 Task: Create a due date automation trigger when advanced on, the moment a card is due add fields with custom field "Resume" set to a date more than 1 working days from now.
Action: Mouse moved to (923, 259)
Screenshot: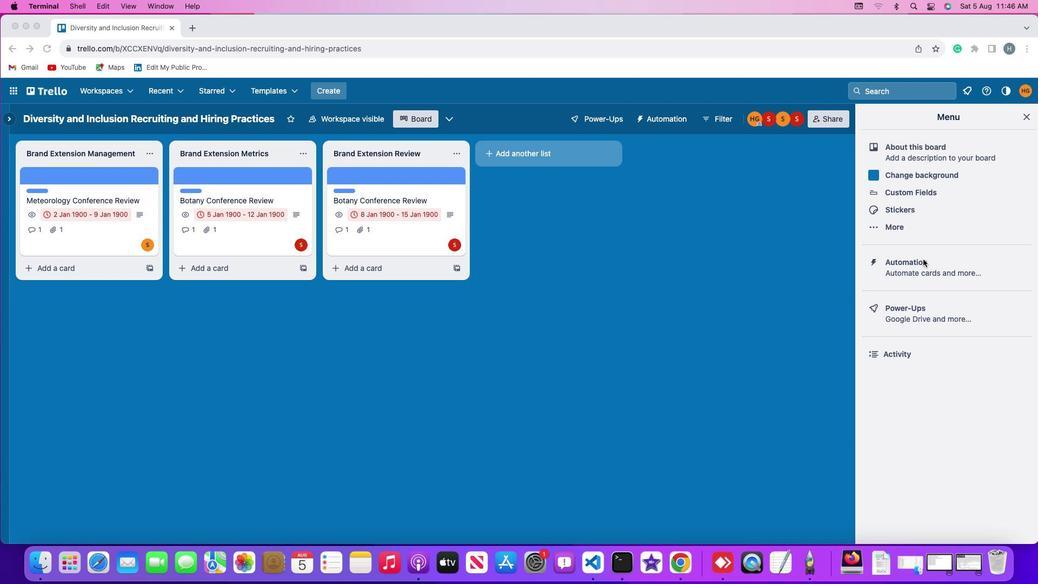 
Action: Mouse pressed left at (923, 259)
Screenshot: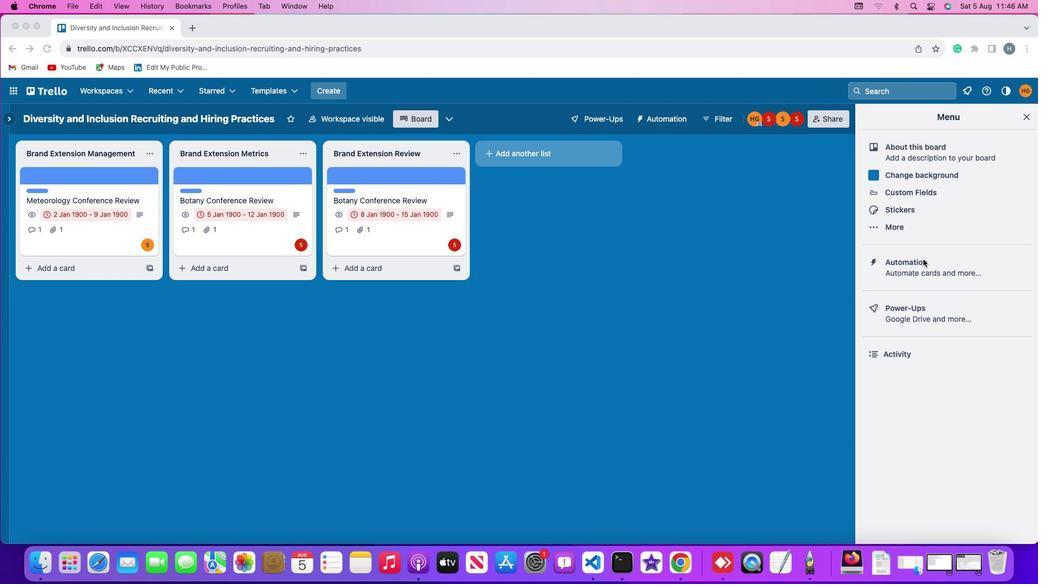 
Action: Mouse pressed left at (923, 259)
Screenshot: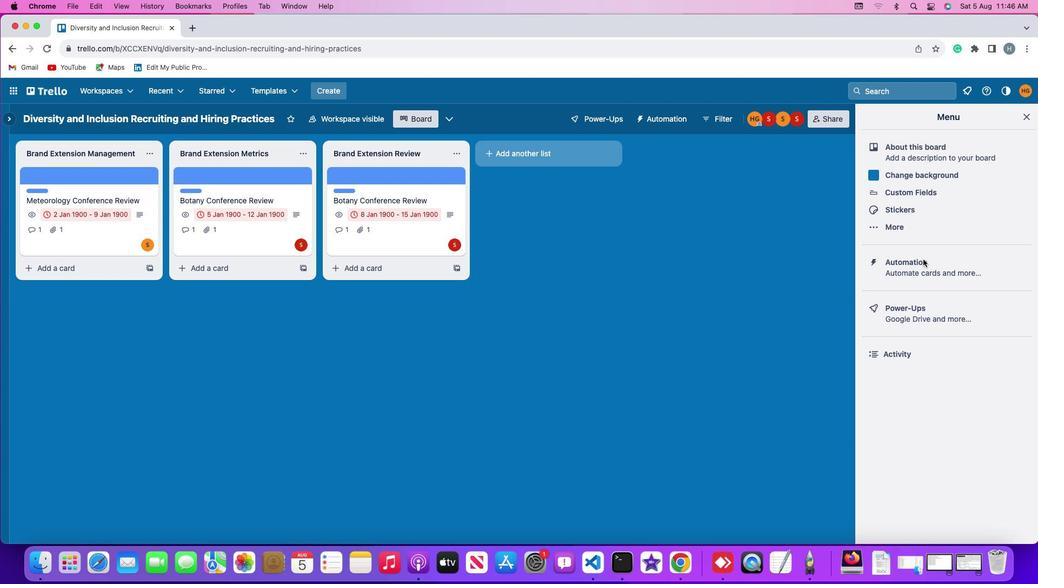 
Action: Mouse moved to (63, 255)
Screenshot: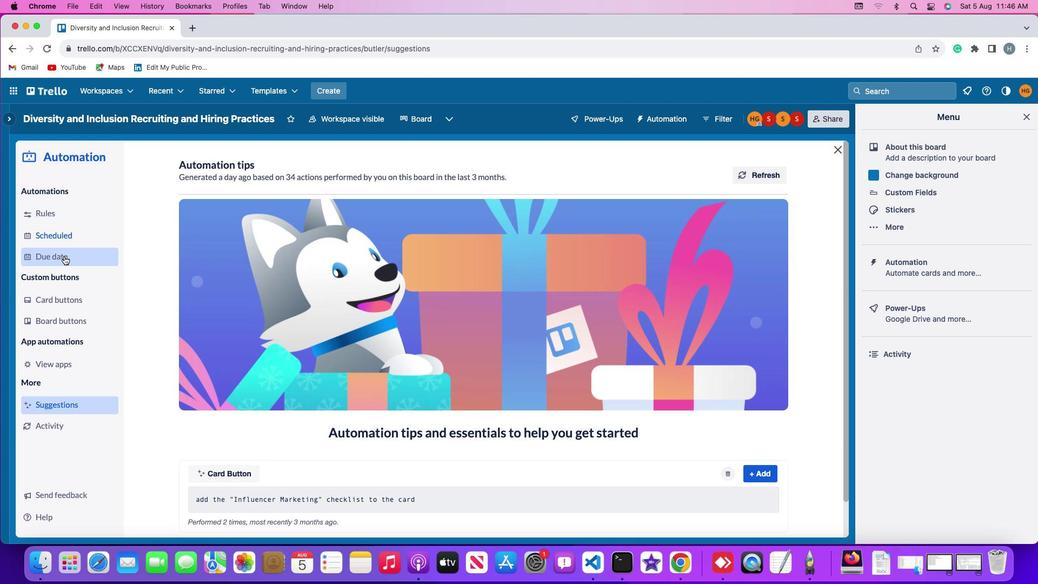 
Action: Mouse pressed left at (63, 255)
Screenshot: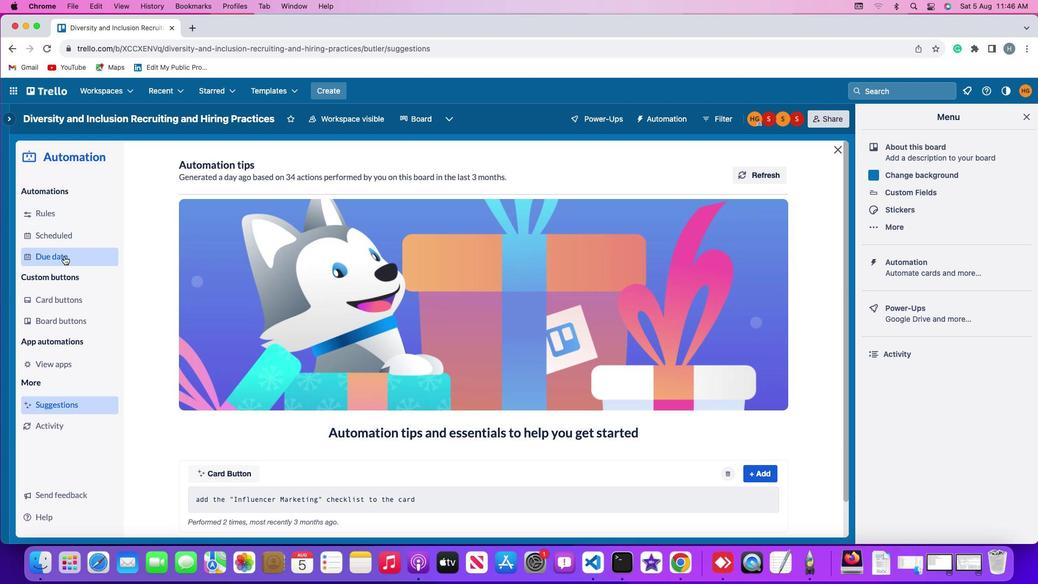 
Action: Mouse moved to (721, 166)
Screenshot: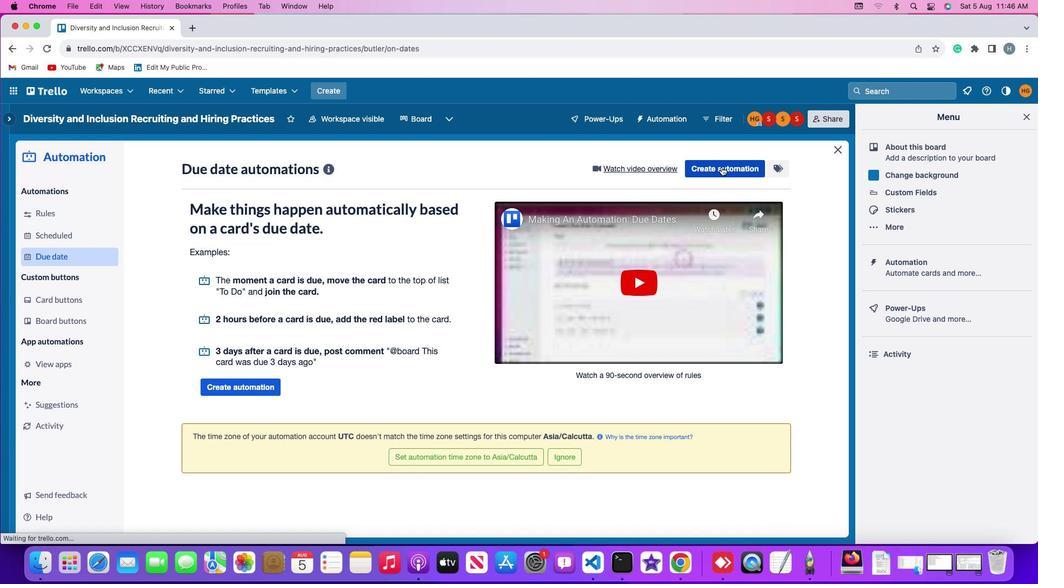 
Action: Mouse pressed left at (721, 166)
Screenshot: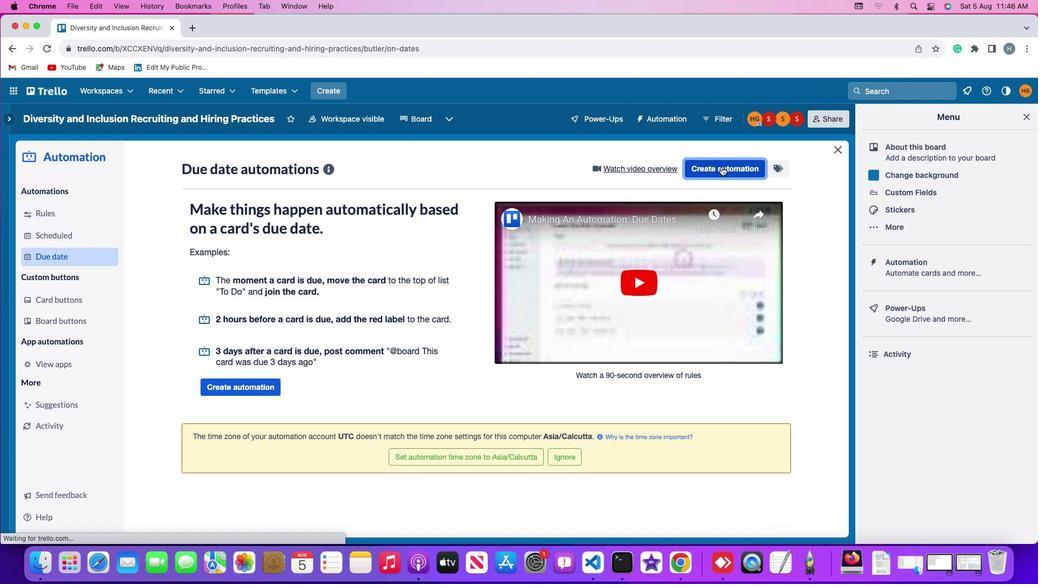 
Action: Mouse moved to (436, 279)
Screenshot: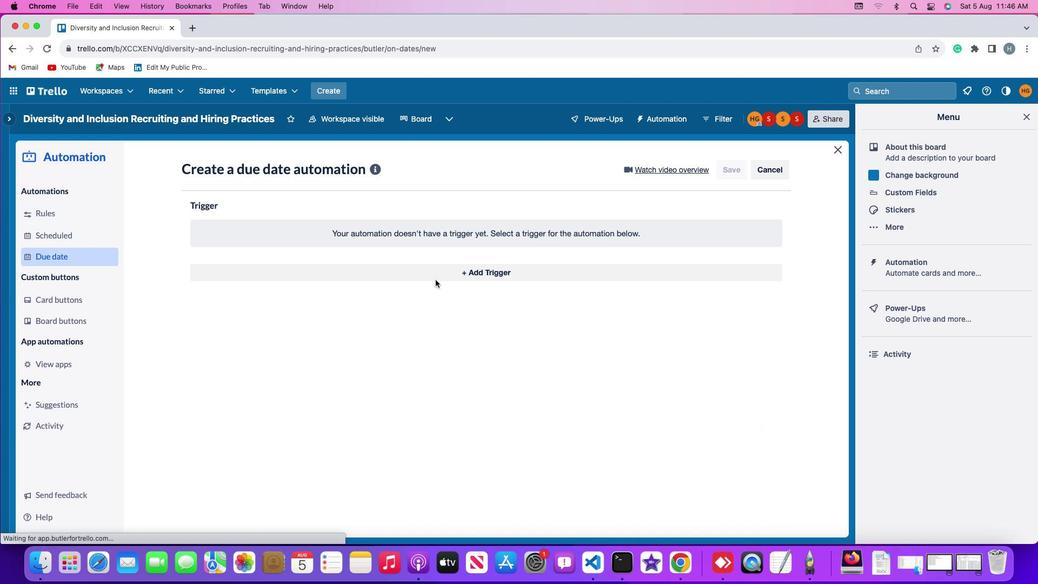 
Action: Mouse pressed left at (436, 279)
Screenshot: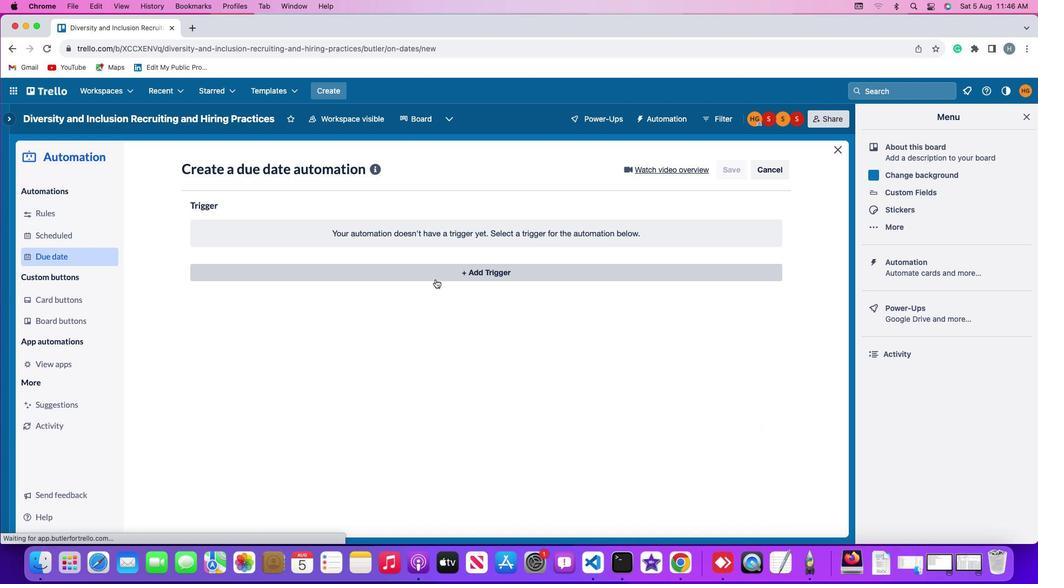 
Action: Mouse moved to (213, 397)
Screenshot: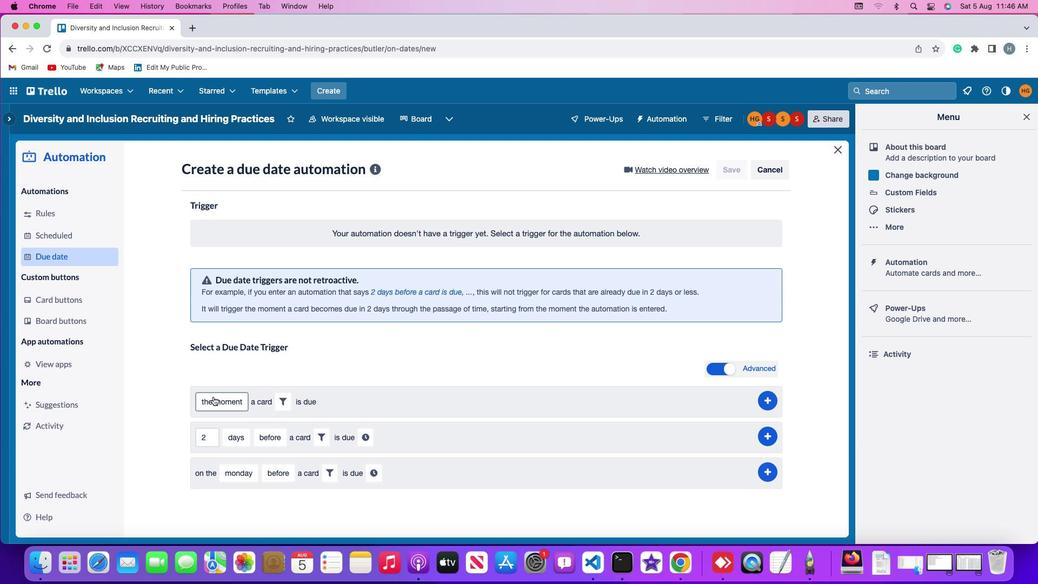
Action: Mouse pressed left at (213, 397)
Screenshot: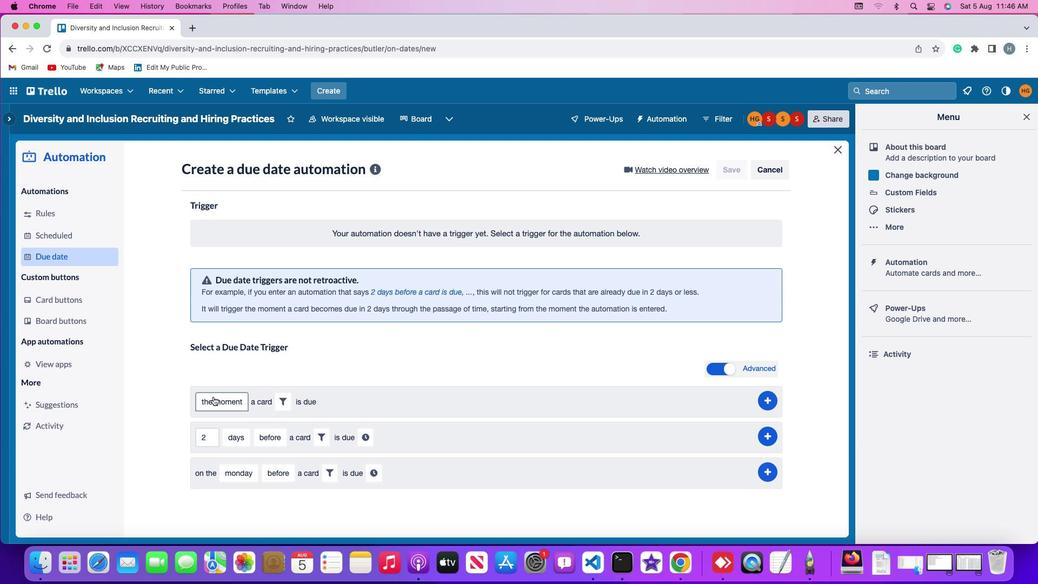 
Action: Mouse moved to (231, 419)
Screenshot: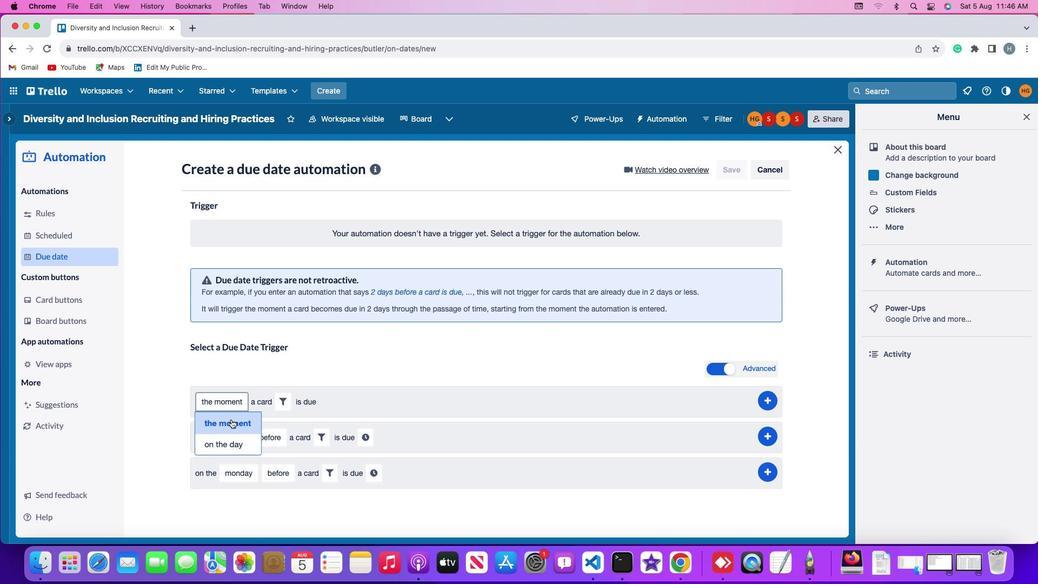 
Action: Mouse pressed left at (231, 419)
Screenshot: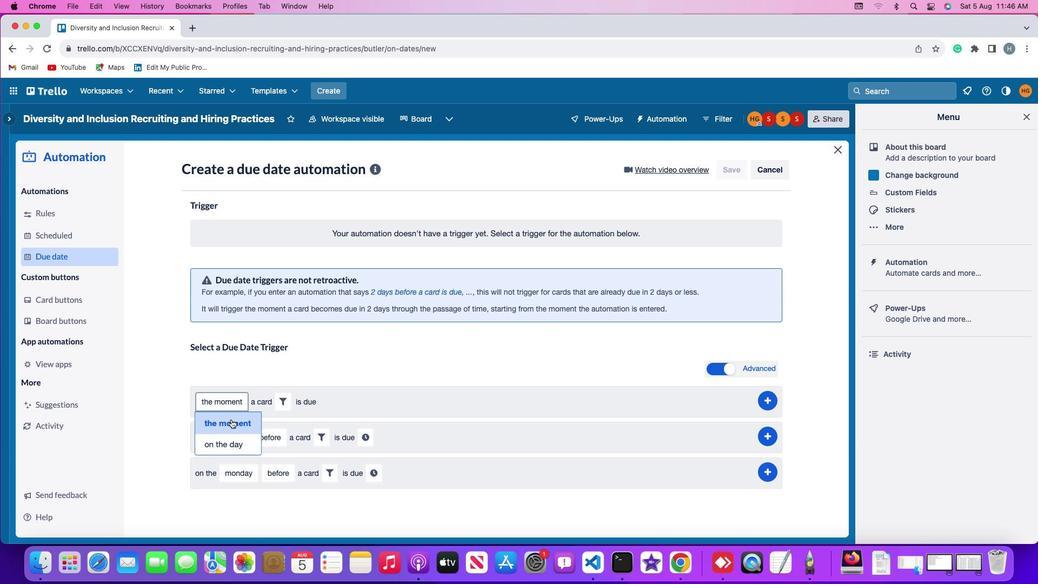 
Action: Mouse moved to (281, 395)
Screenshot: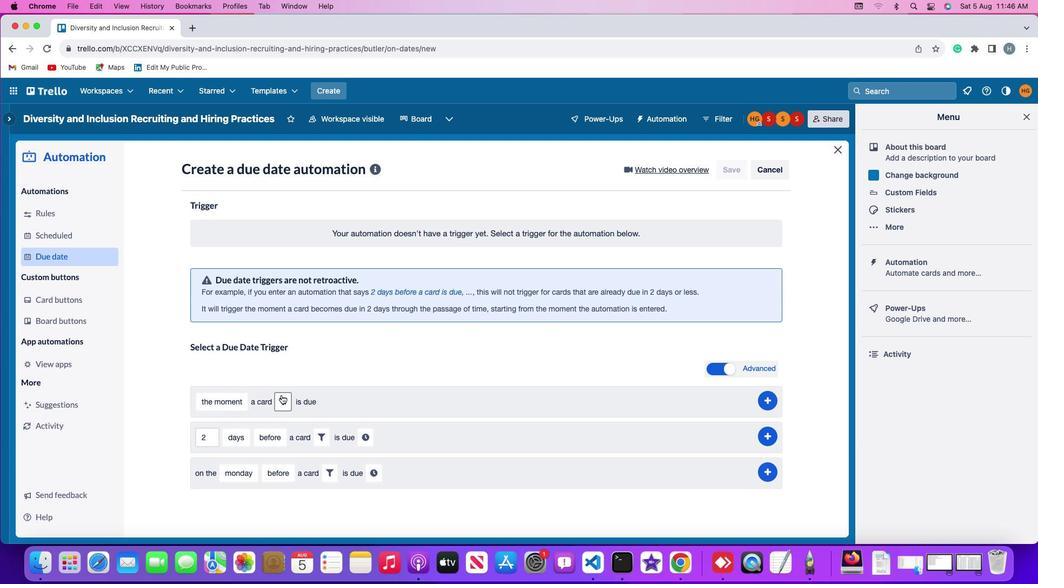 
Action: Mouse pressed left at (281, 395)
Screenshot: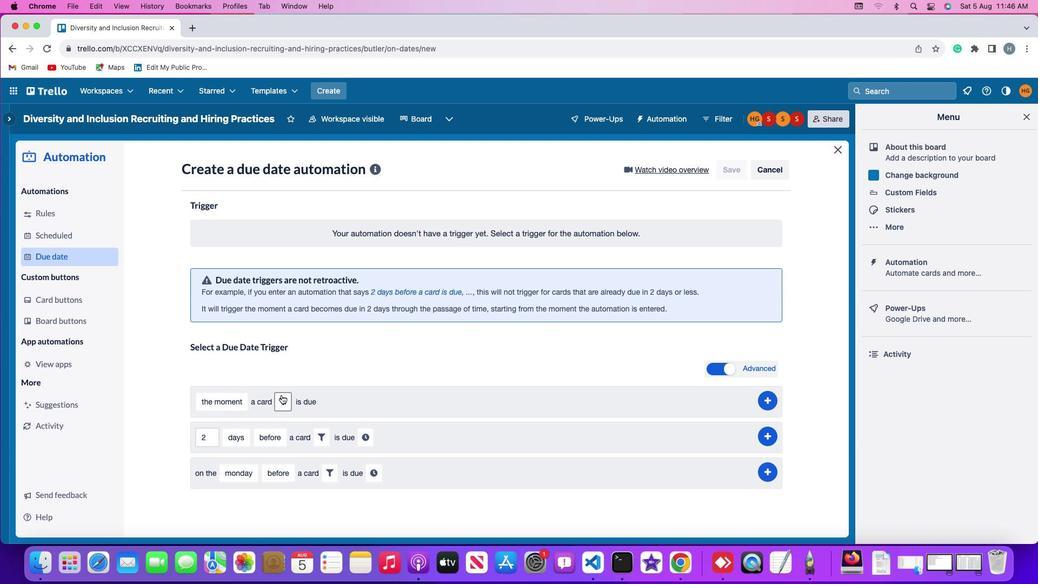 
Action: Mouse moved to (464, 436)
Screenshot: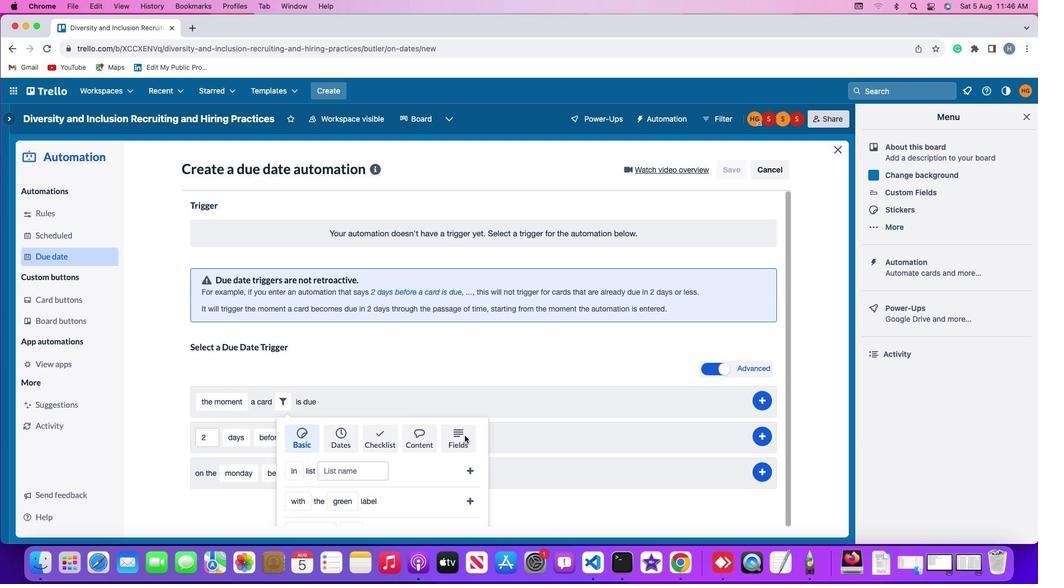 
Action: Mouse pressed left at (464, 436)
Screenshot: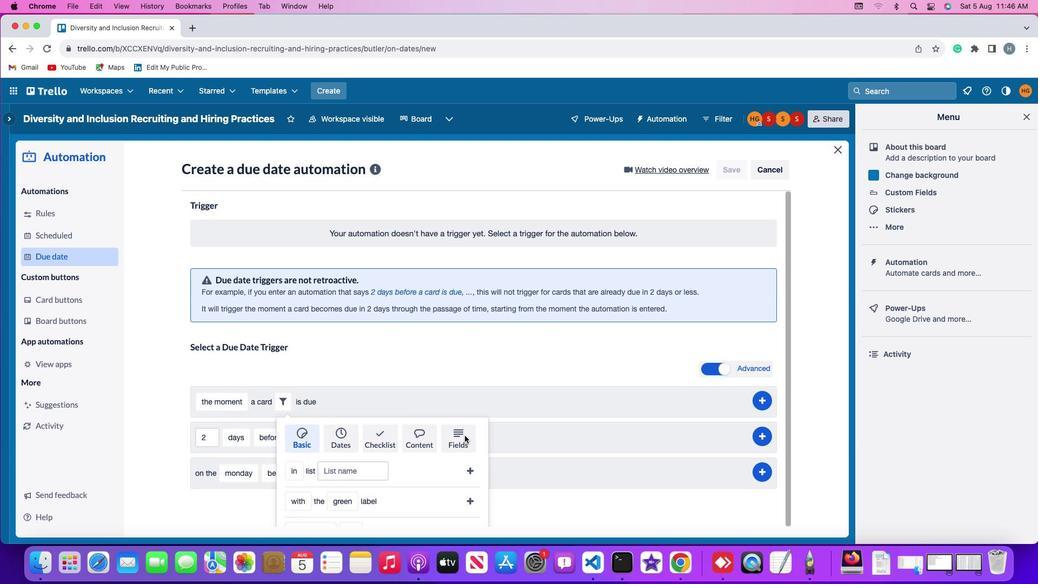 
Action: Mouse scrolled (464, 436) with delta (0, 0)
Screenshot: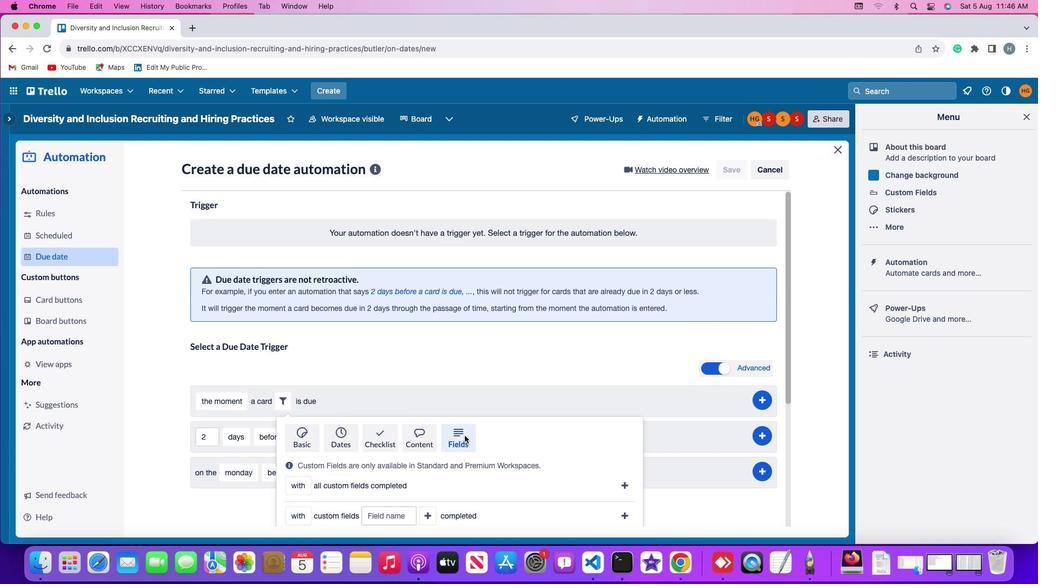 
Action: Mouse scrolled (464, 436) with delta (0, 0)
Screenshot: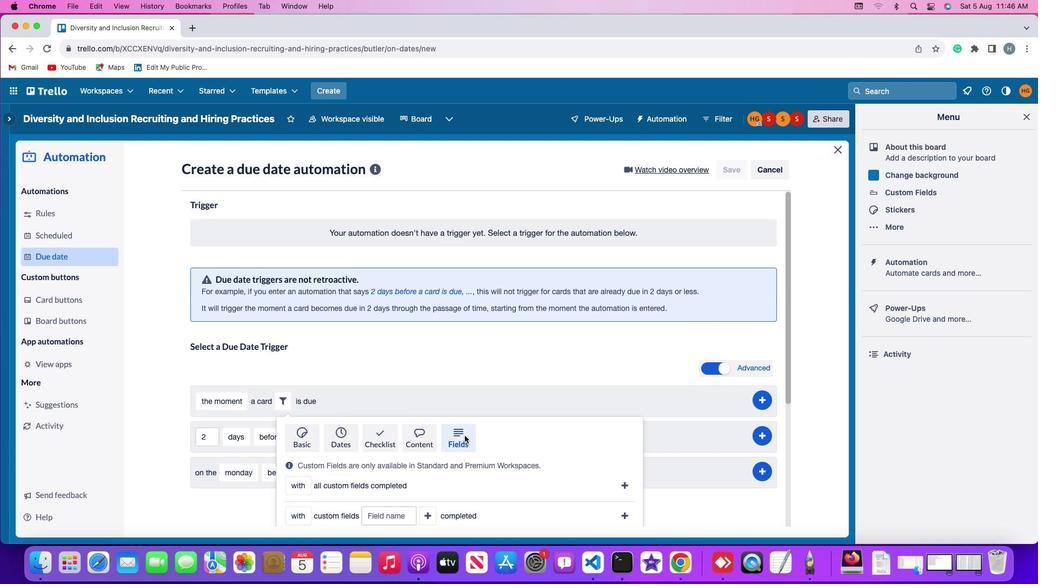 
Action: Mouse scrolled (464, 436) with delta (0, -1)
Screenshot: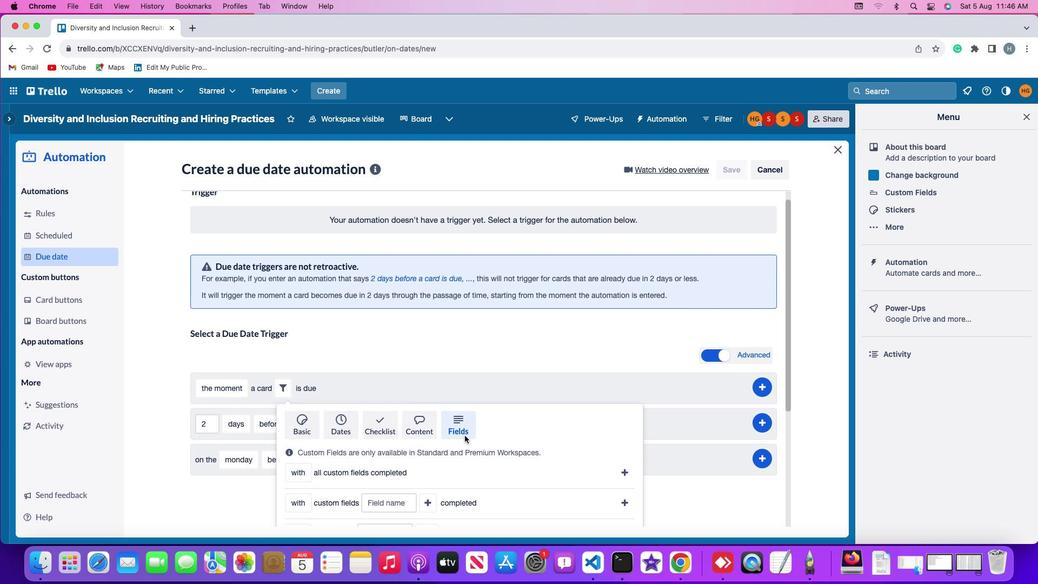 
Action: Mouse scrolled (464, 436) with delta (0, -2)
Screenshot: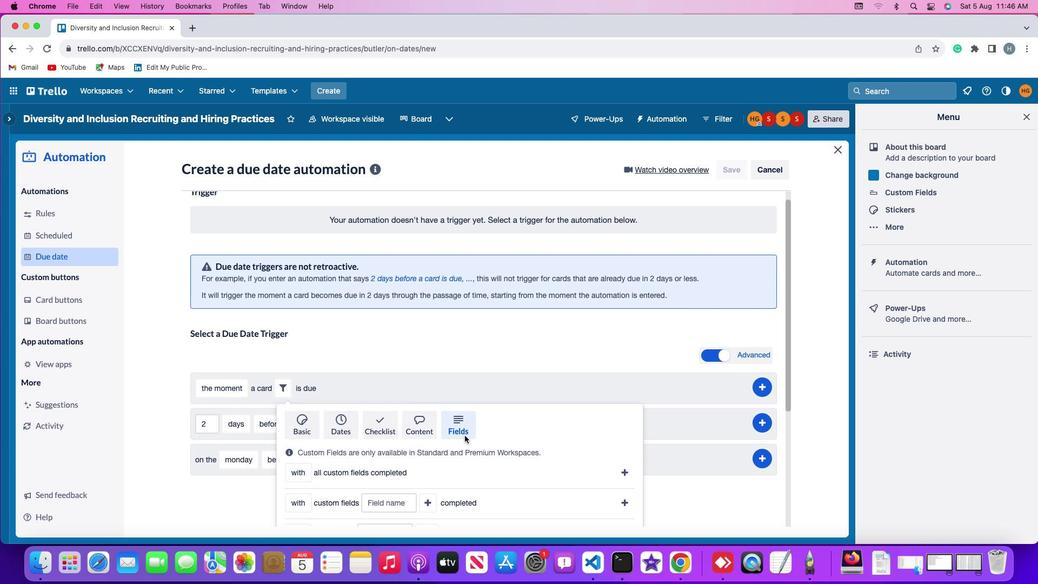 
Action: Mouse scrolled (464, 436) with delta (0, -3)
Screenshot: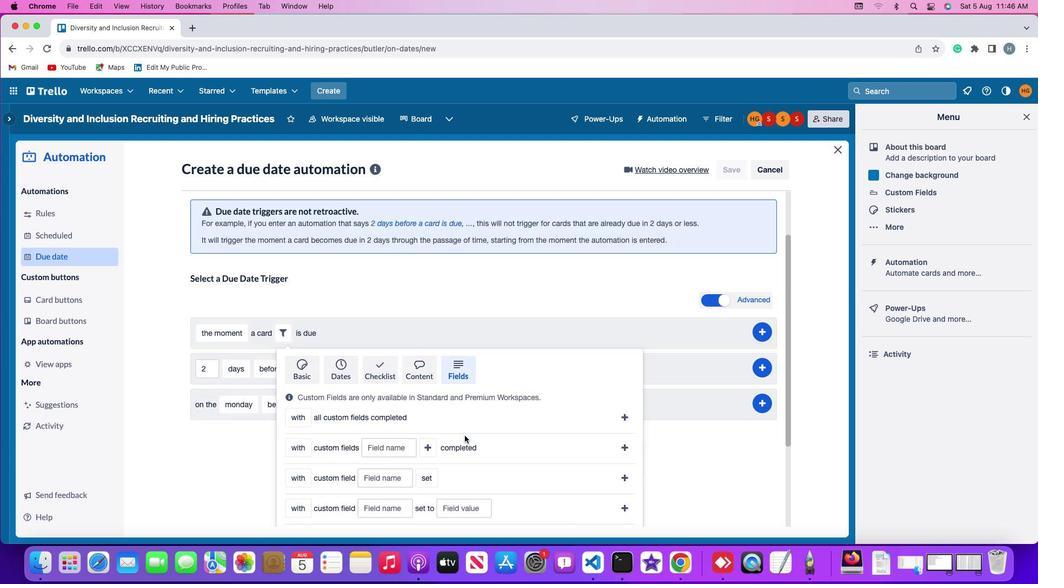 
Action: Mouse scrolled (464, 436) with delta (0, -3)
Screenshot: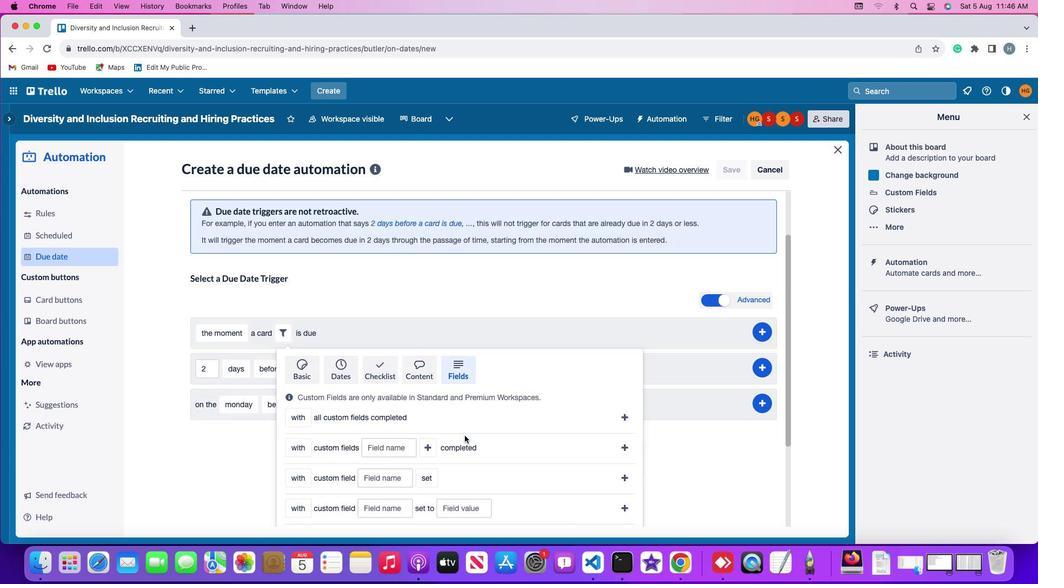 
Action: Mouse scrolled (464, 436) with delta (0, -3)
Screenshot: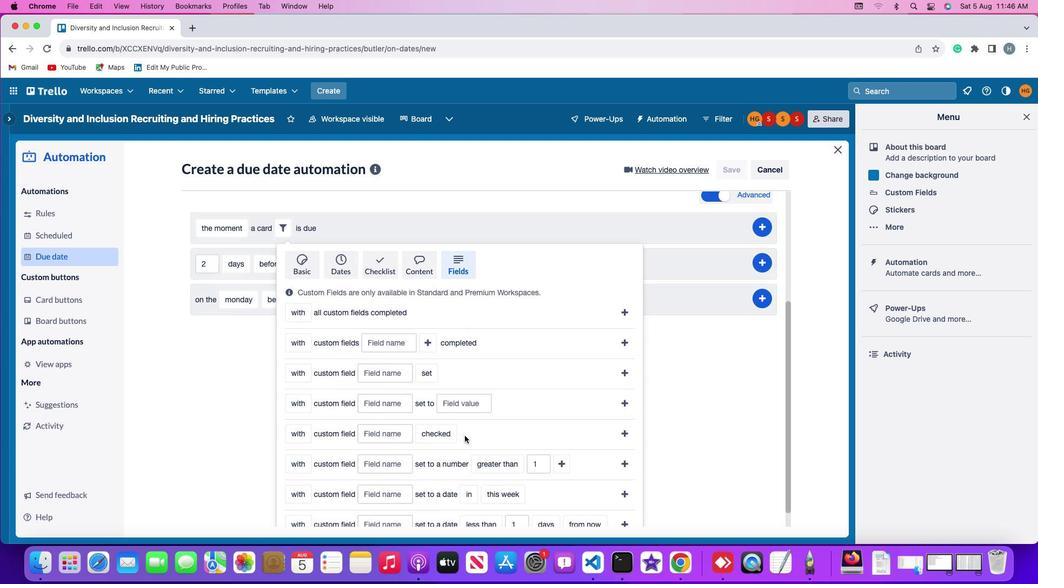 
Action: Mouse scrolled (464, 436) with delta (0, 0)
Screenshot: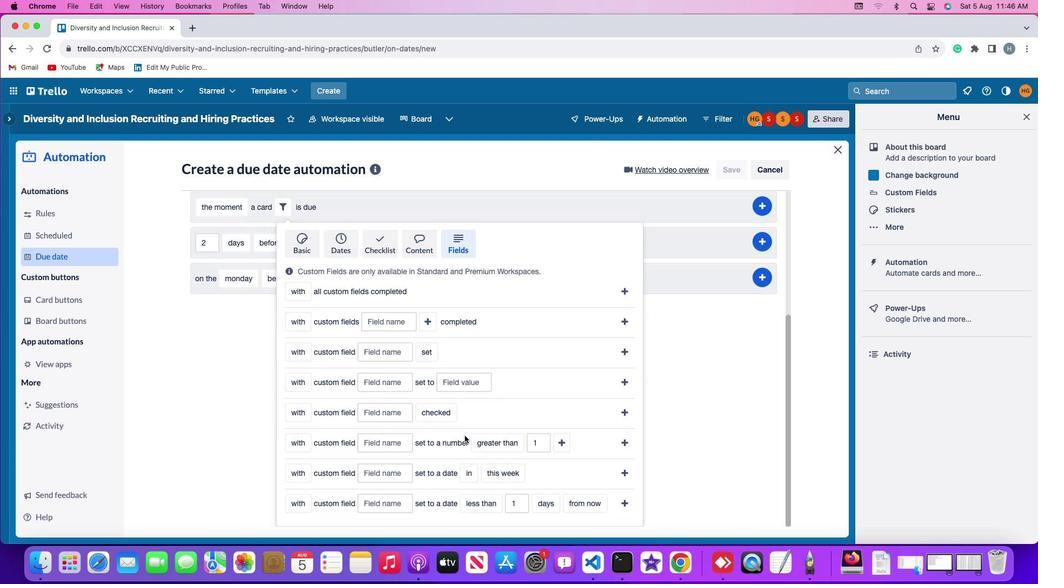 
Action: Mouse scrolled (464, 436) with delta (0, 0)
Screenshot: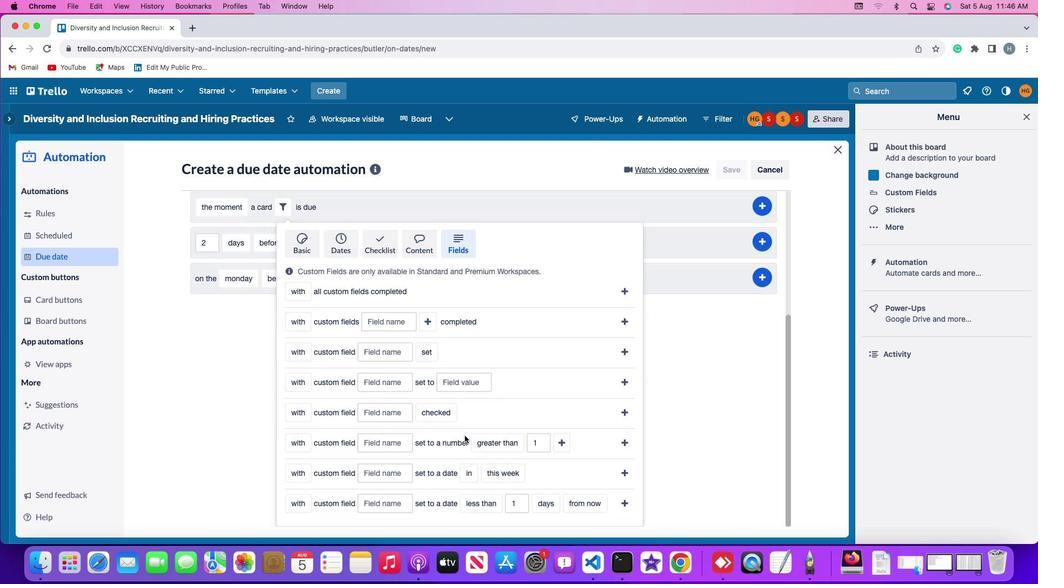 
Action: Mouse scrolled (464, 436) with delta (0, -1)
Screenshot: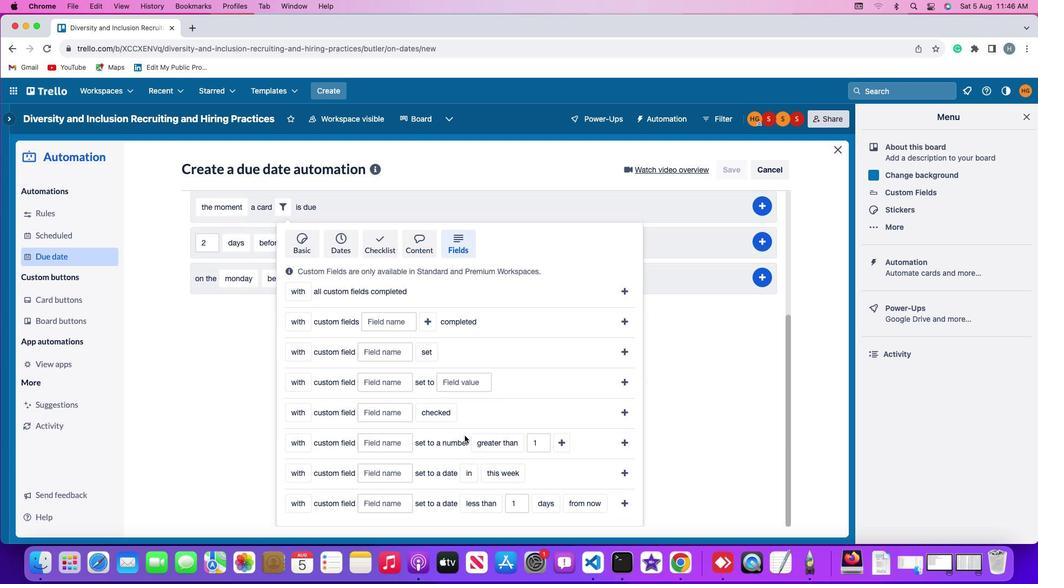 
Action: Mouse scrolled (464, 436) with delta (0, -2)
Screenshot: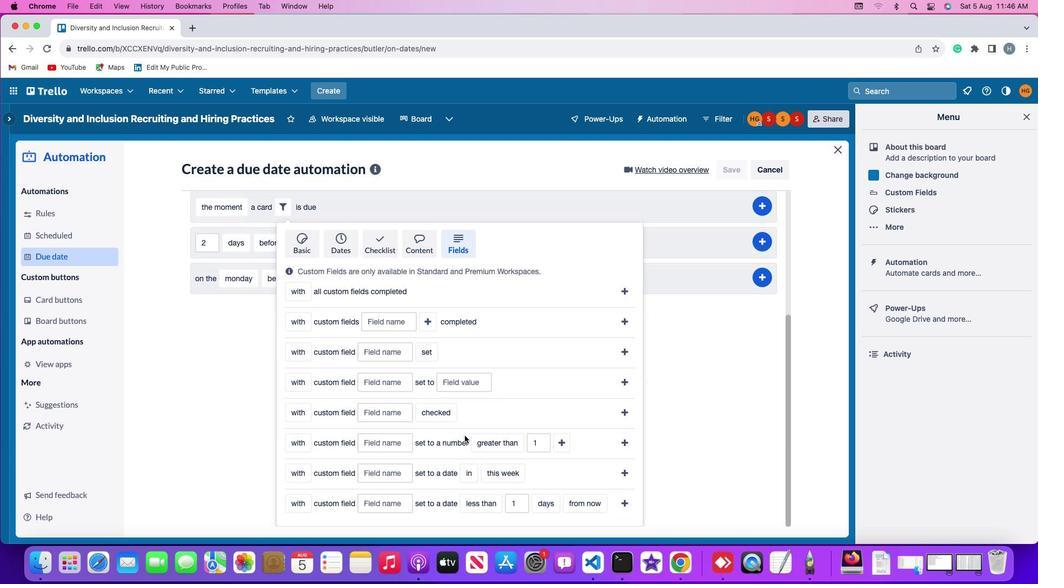 
Action: Mouse moved to (302, 506)
Screenshot: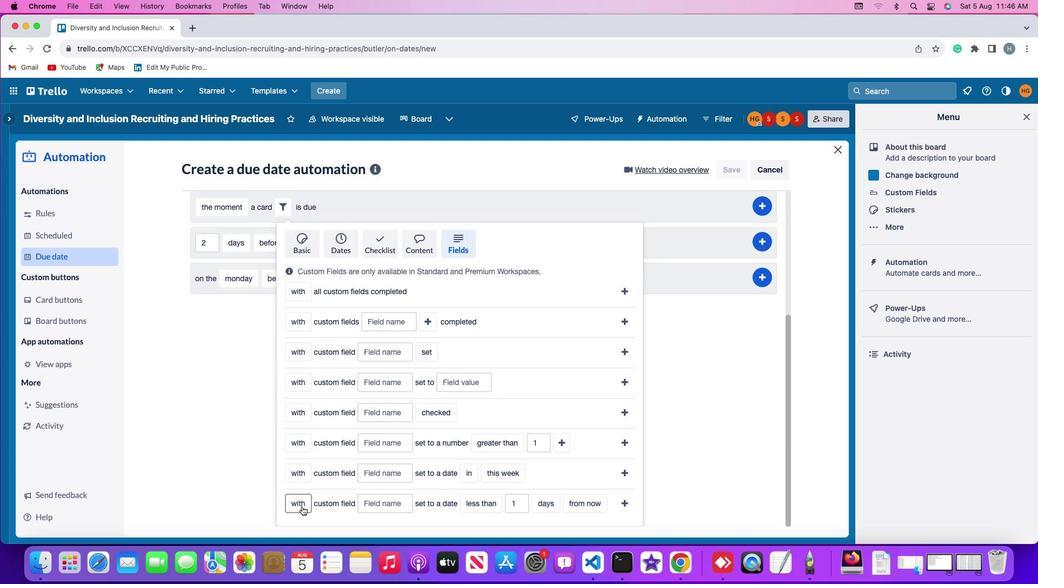 
Action: Mouse pressed left at (302, 506)
Screenshot: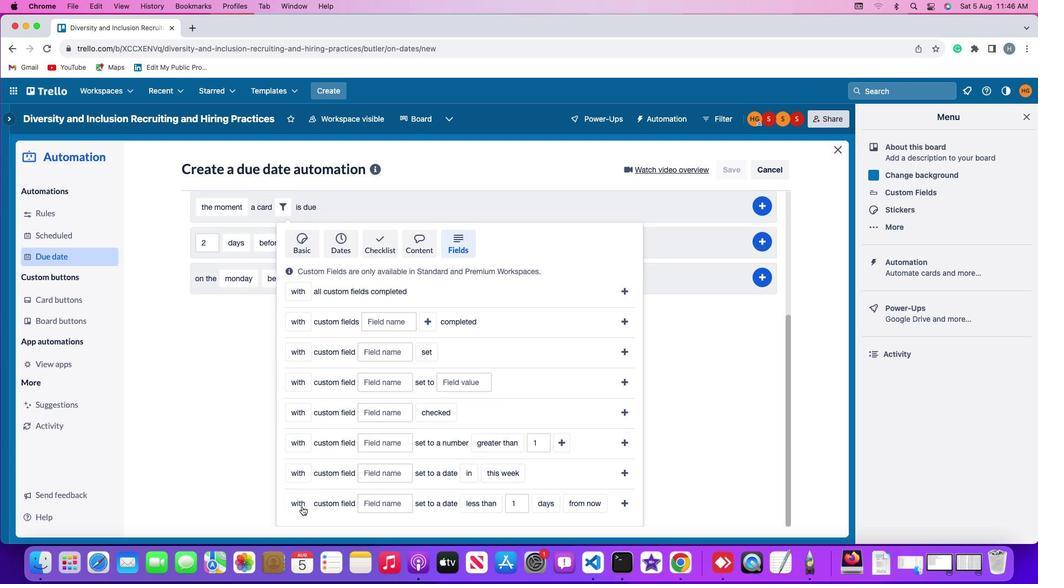 
Action: Mouse moved to (305, 456)
Screenshot: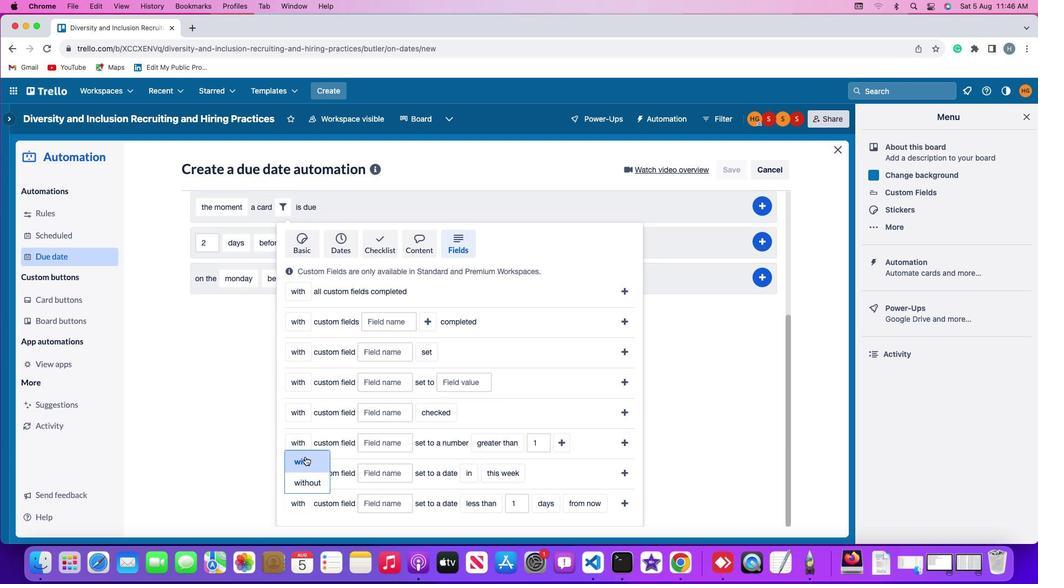 
Action: Mouse pressed left at (305, 456)
Screenshot: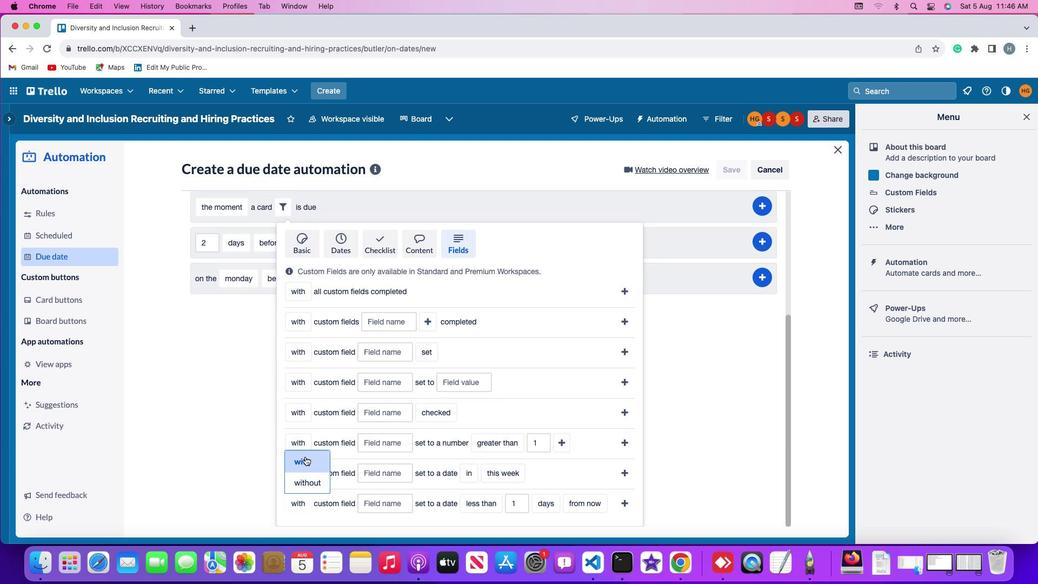 
Action: Mouse moved to (384, 502)
Screenshot: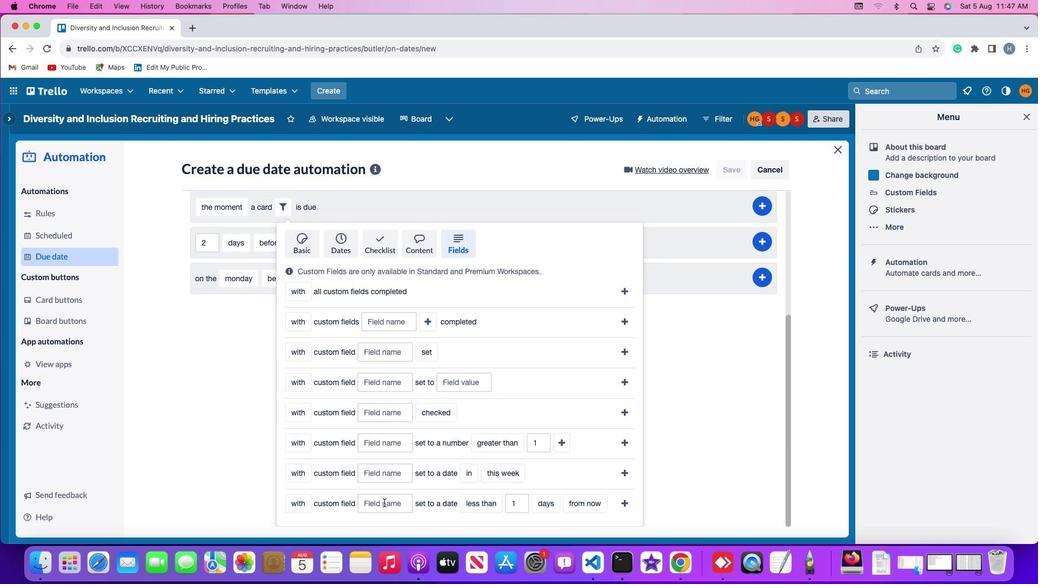 
Action: Mouse pressed left at (384, 502)
Screenshot: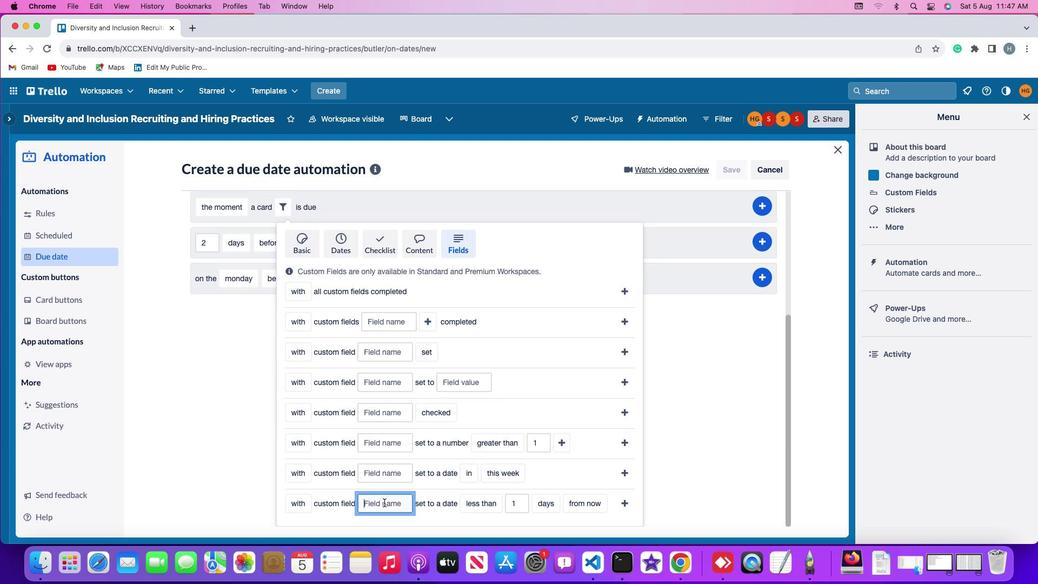 
Action: Mouse moved to (385, 504)
Screenshot: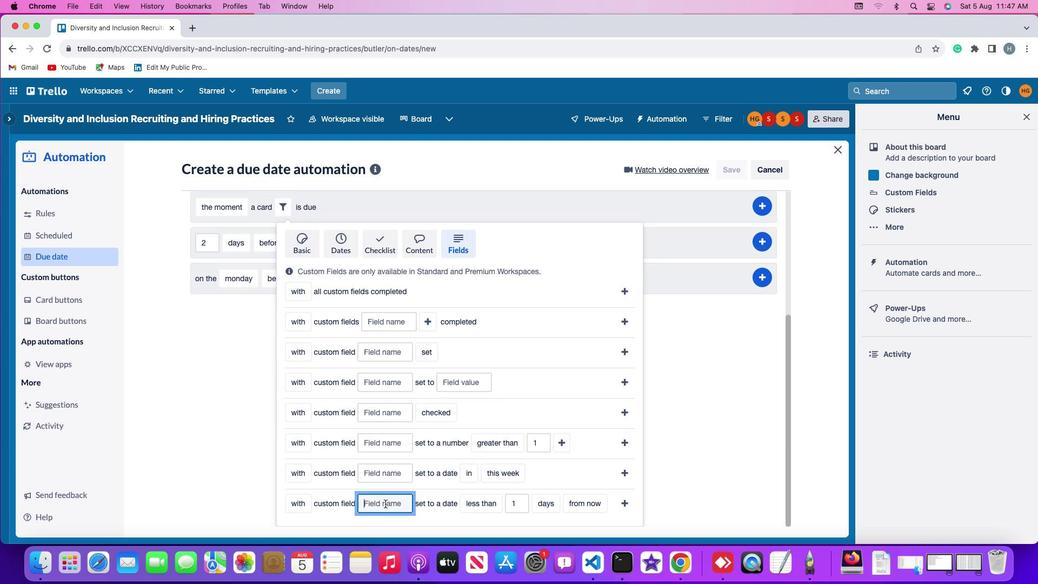 
Action: Key pressed Key.shift'R''e''s''u''m''e'
Screenshot: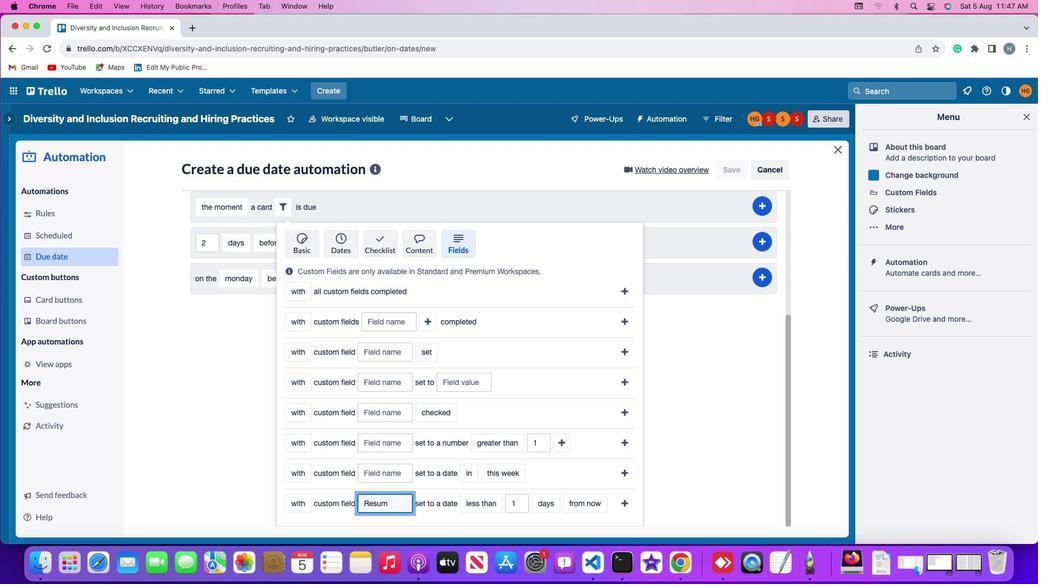 
Action: Mouse moved to (471, 502)
Screenshot: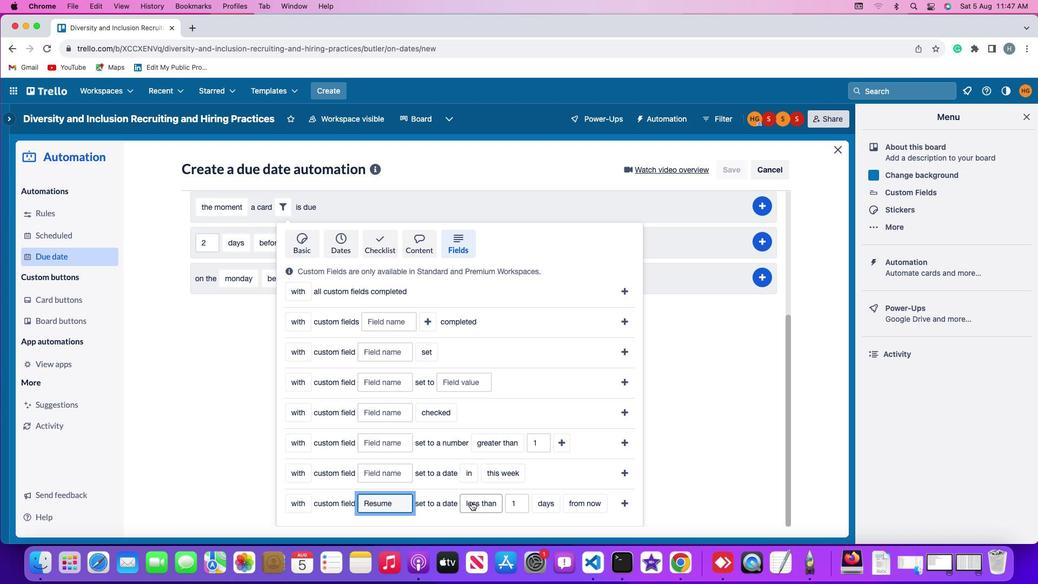 
Action: Mouse pressed left at (471, 502)
Screenshot: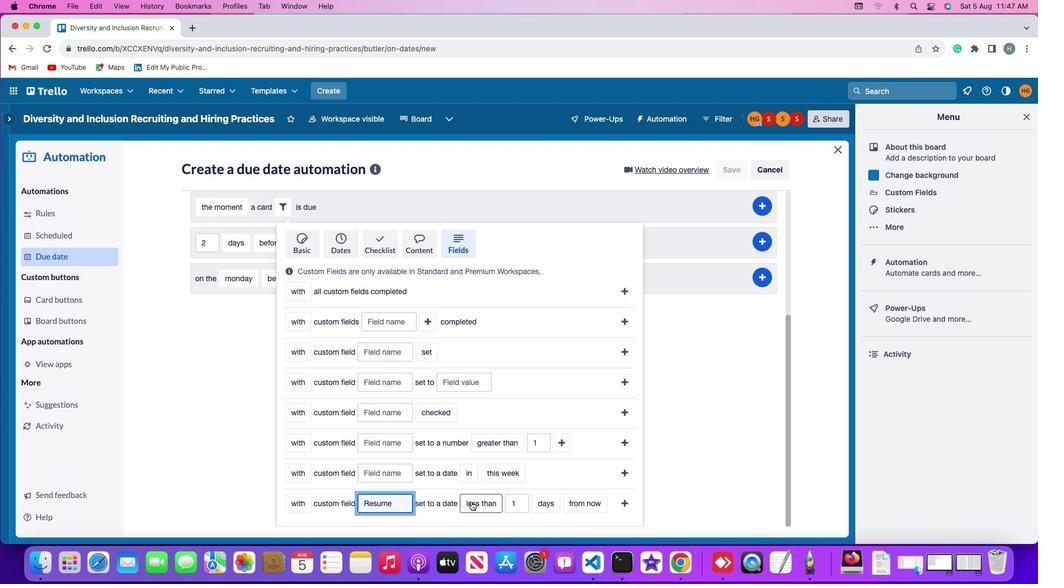 
Action: Mouse moved to (489, 459)
Screenshot: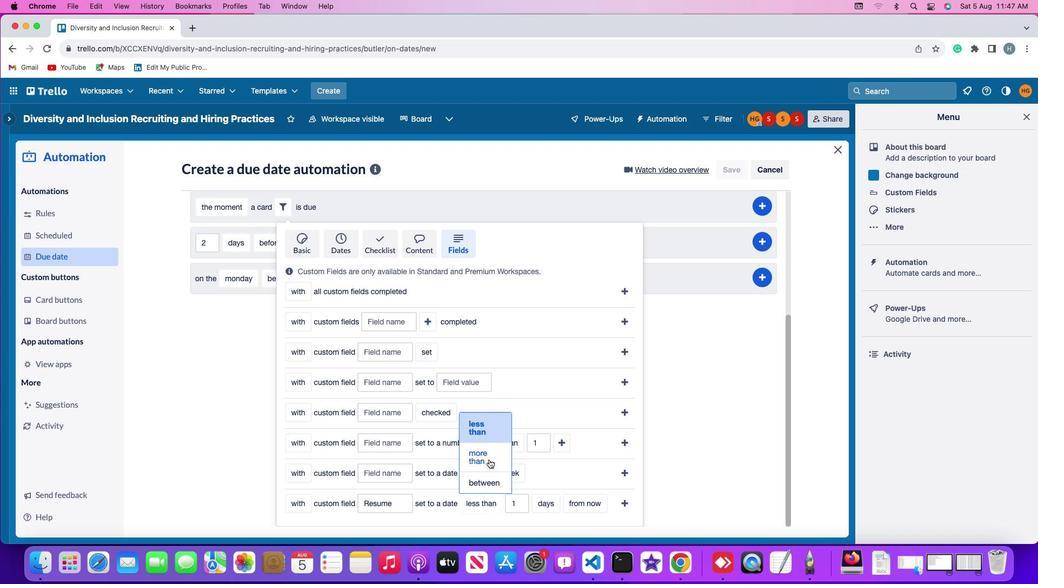 
Action: Mouse pressed left at (489, 459)
Screenshot: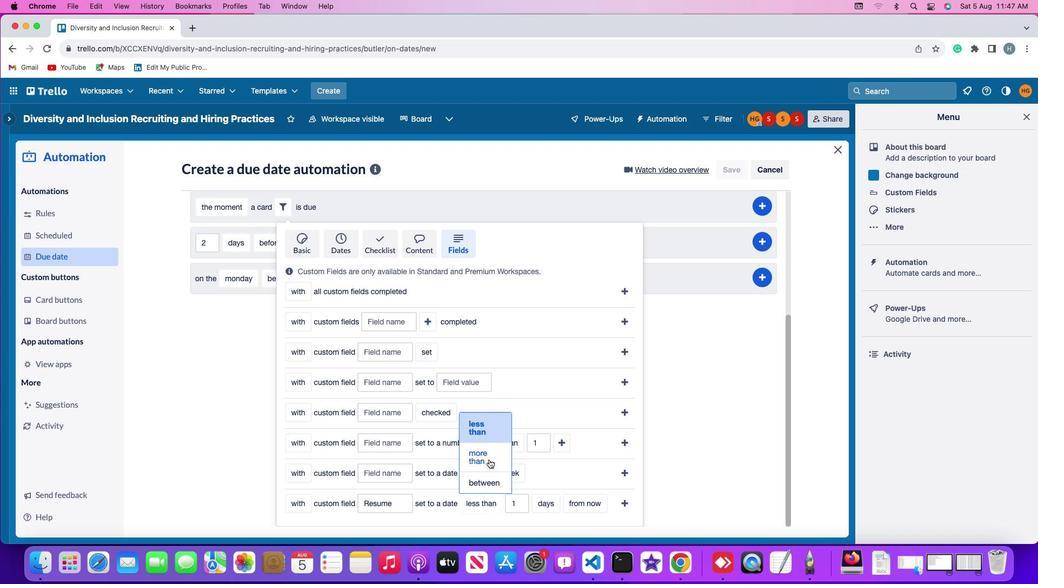 
Action: Mouse moved to (526, 500)
Screenshot: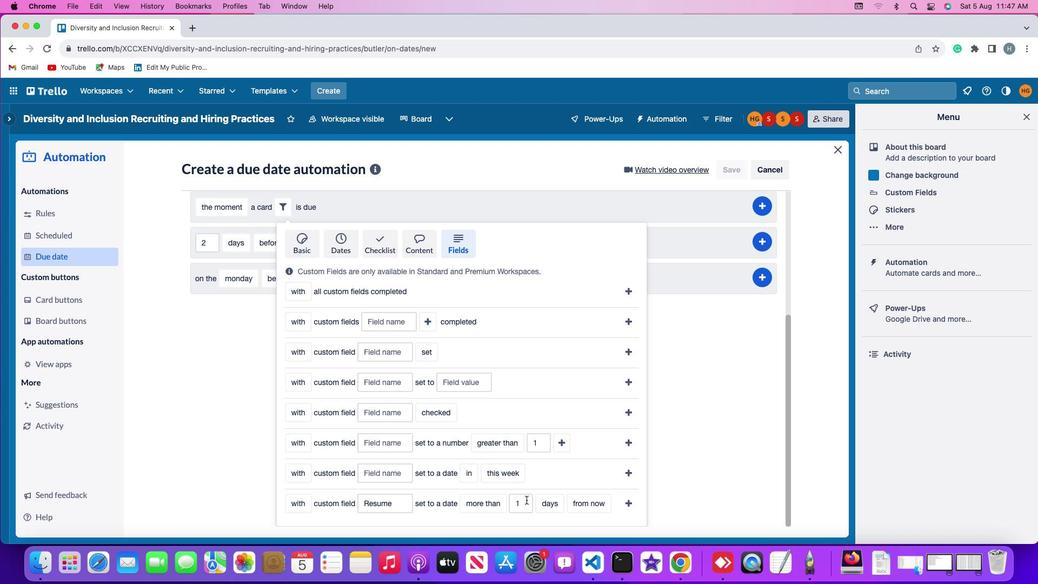 
Action: Mouse pressed left at (526, 500)
Screenshot: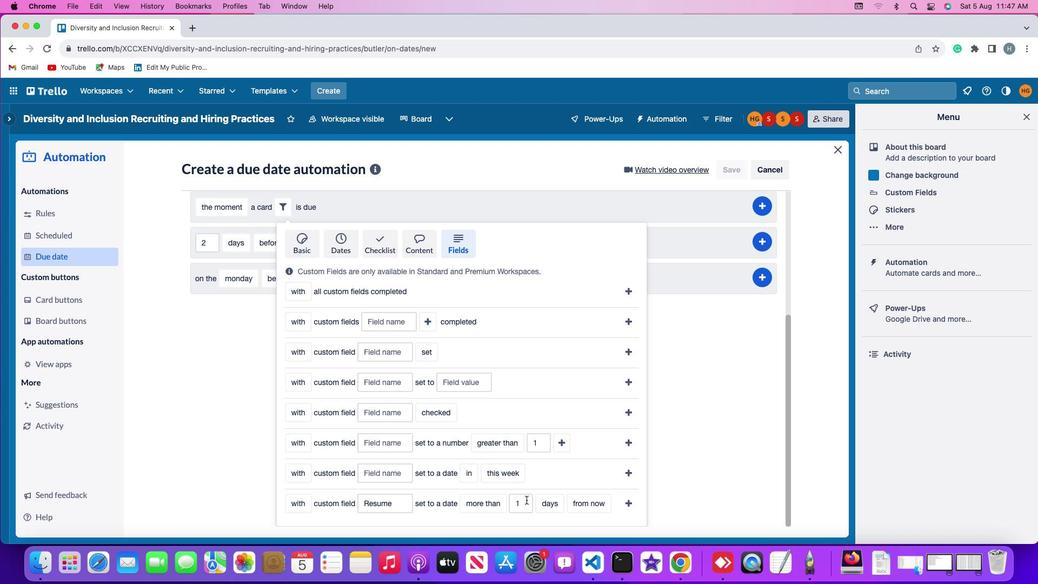 
Action: Key pressed Key.backspace'1'
Screenshot: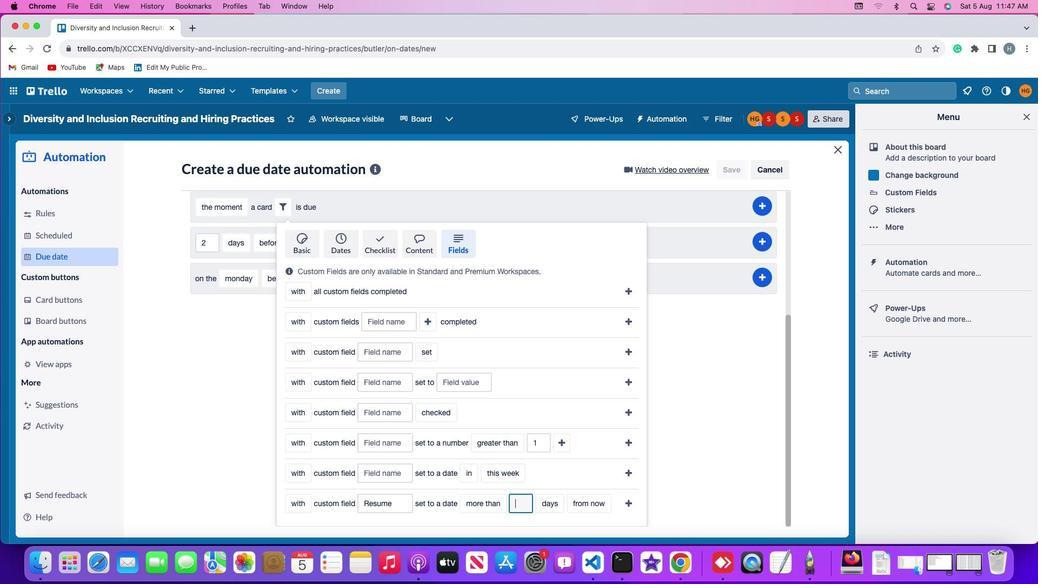 
Action: Mouse moved to (546, 504)
Screenshot: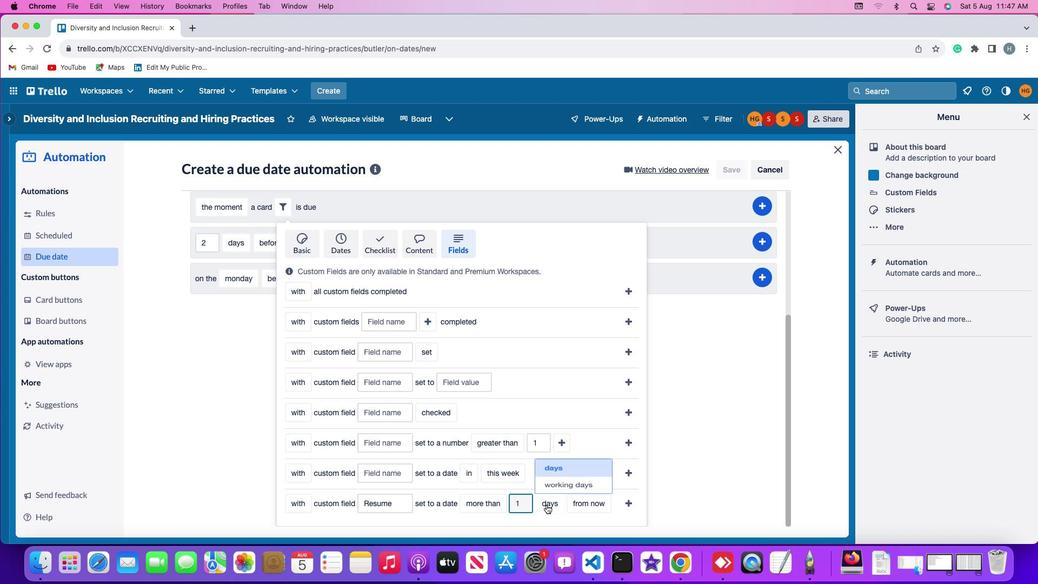 
Action: Mouse pressed left at (546, 504)
Screenshot: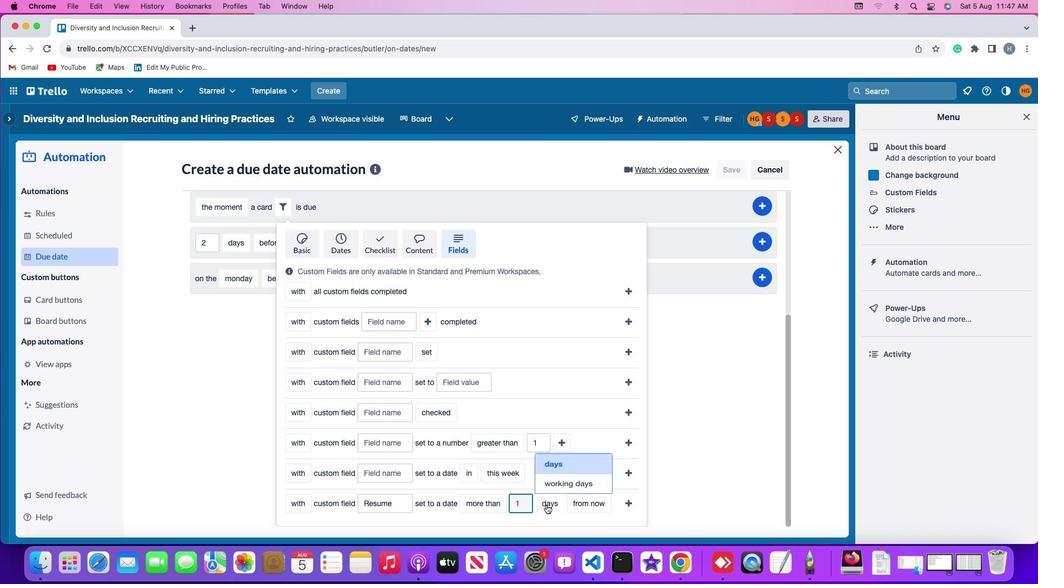 
Action: Mouse moved to (560, 484)
Screenshot: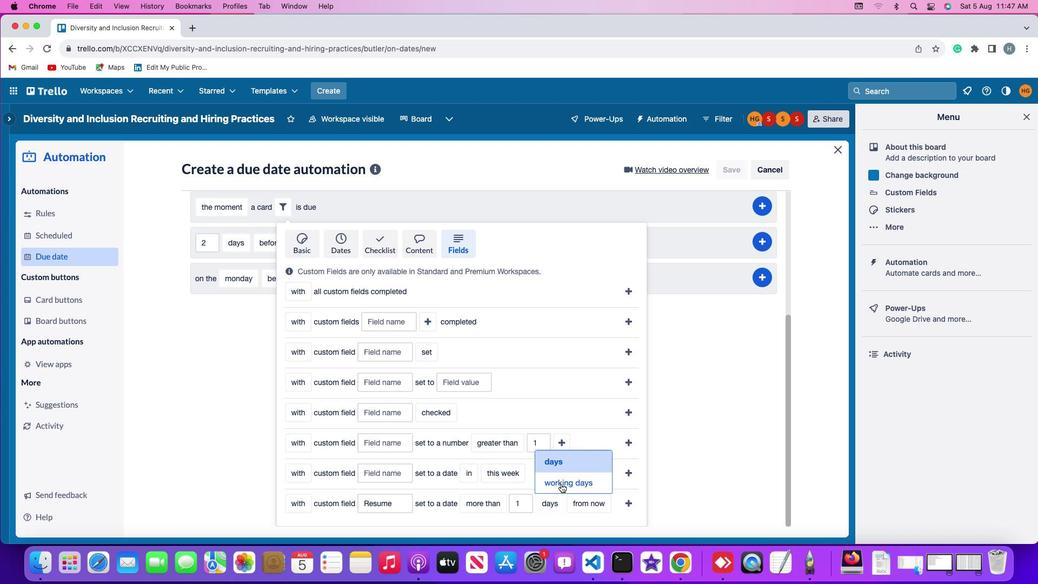 
Action: Mouse pressed left at (560, 484)
Screenshot: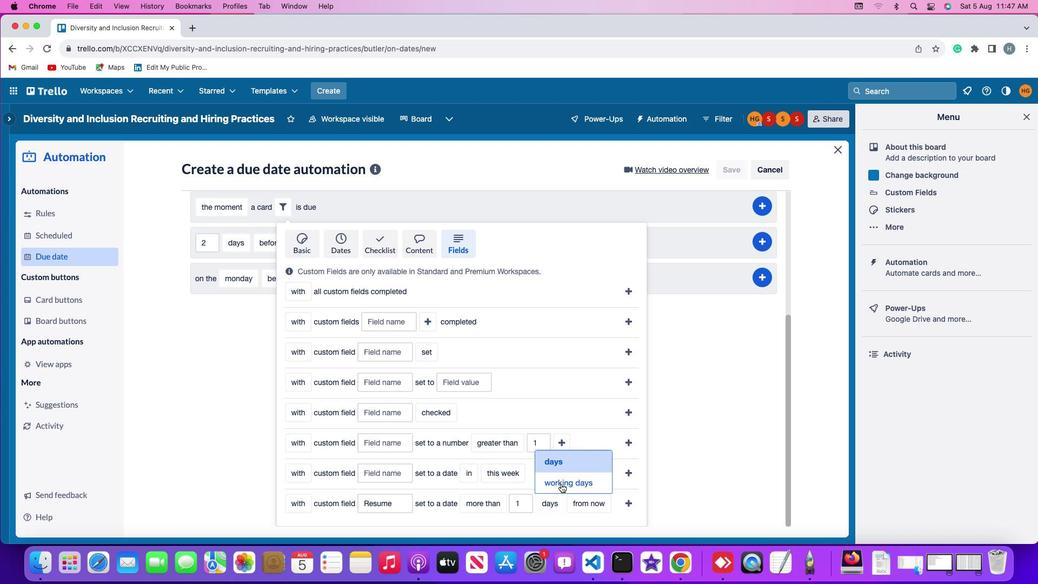 
Action: Mouse moved to (611, 503)
Screenshot: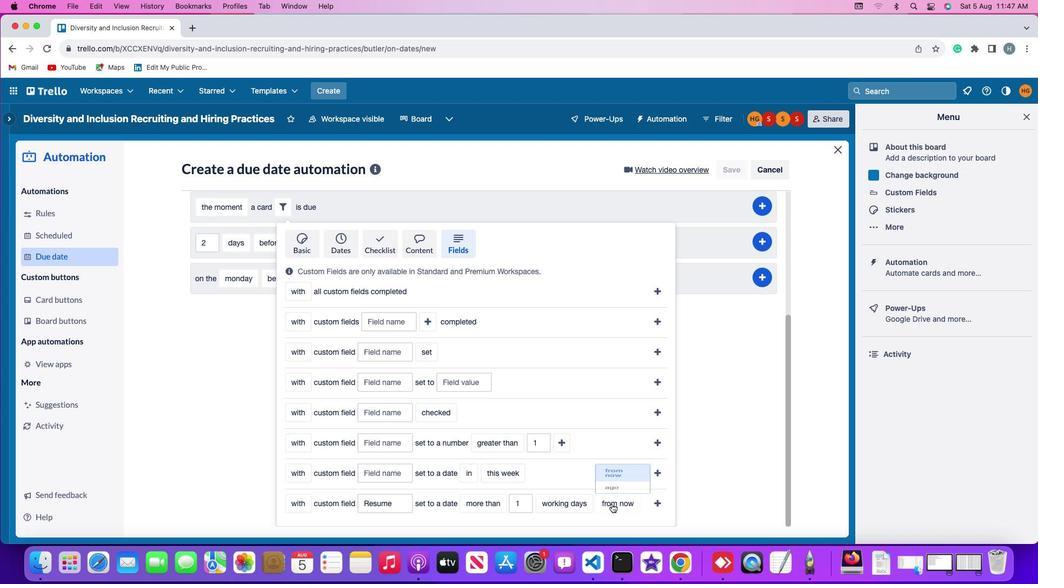 
Action: Mouse pressed left at (611, 503)
Screenshot: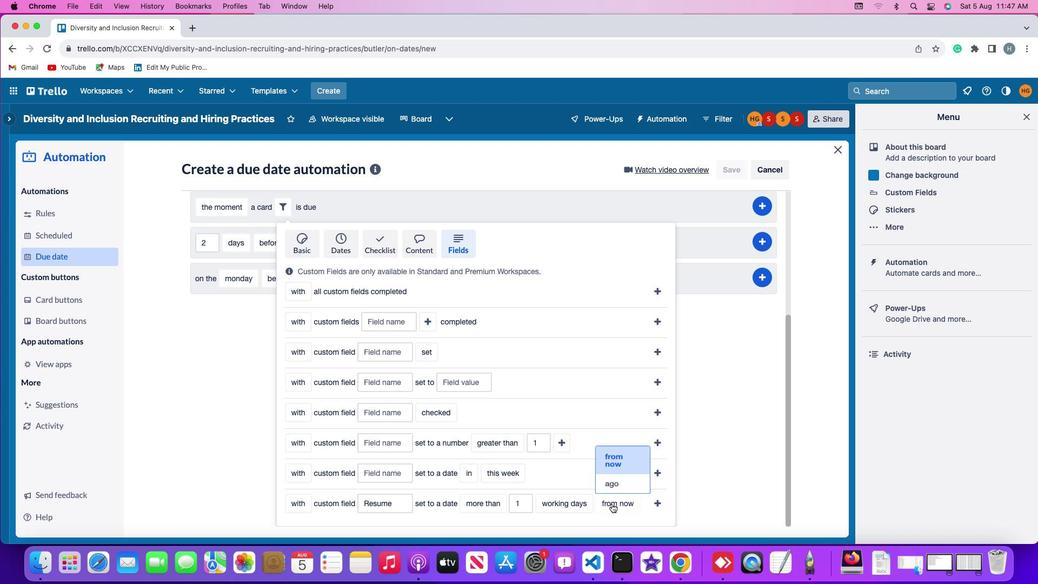 
Action: Mouse moved to (622, 450)
Screenshot: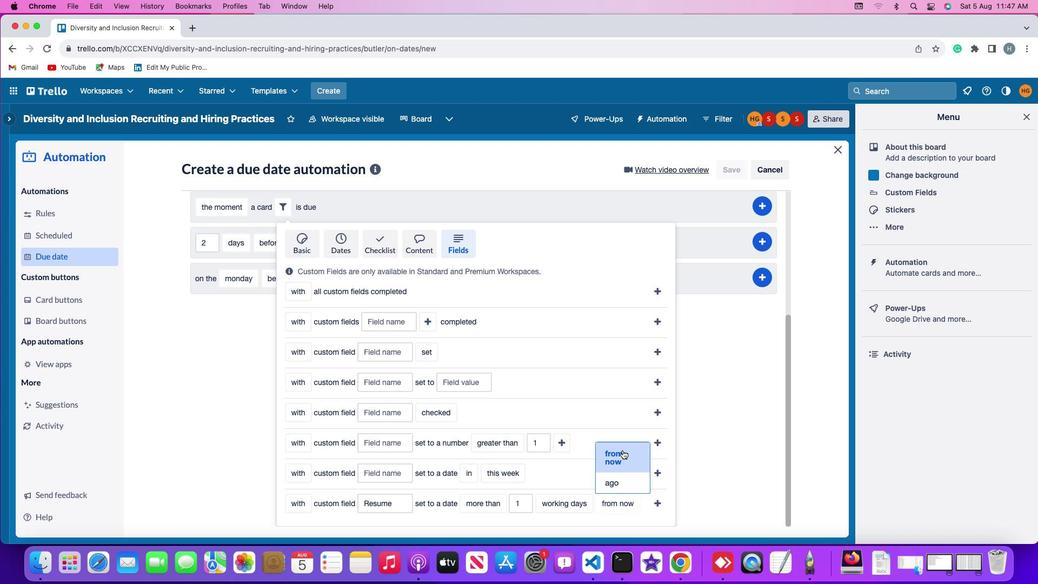 
Action: Mouse pressed left at (622, 450)
Screenshot: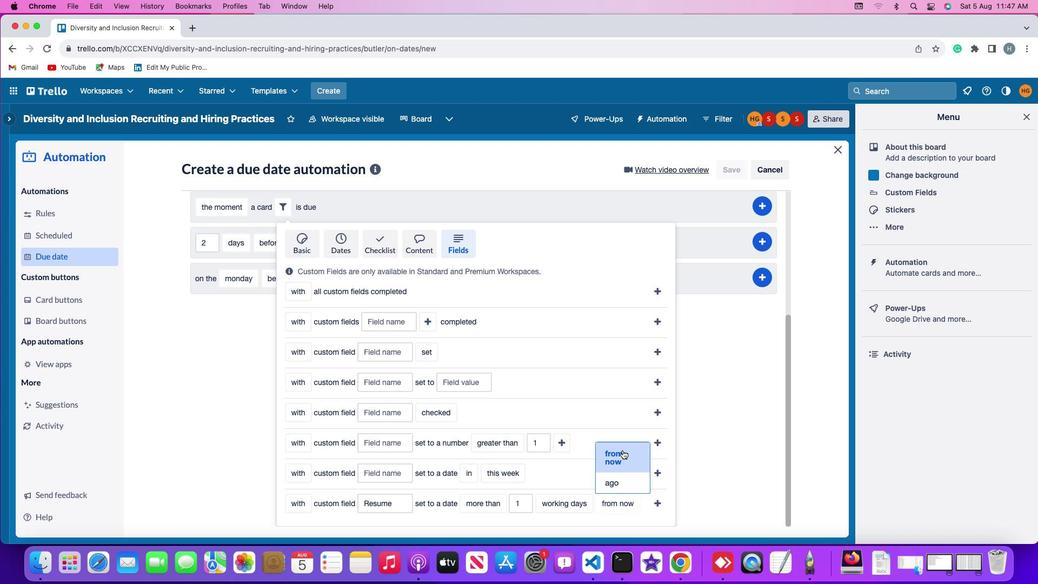 
Action: Mouse moved to (659, 502)
Screenshot: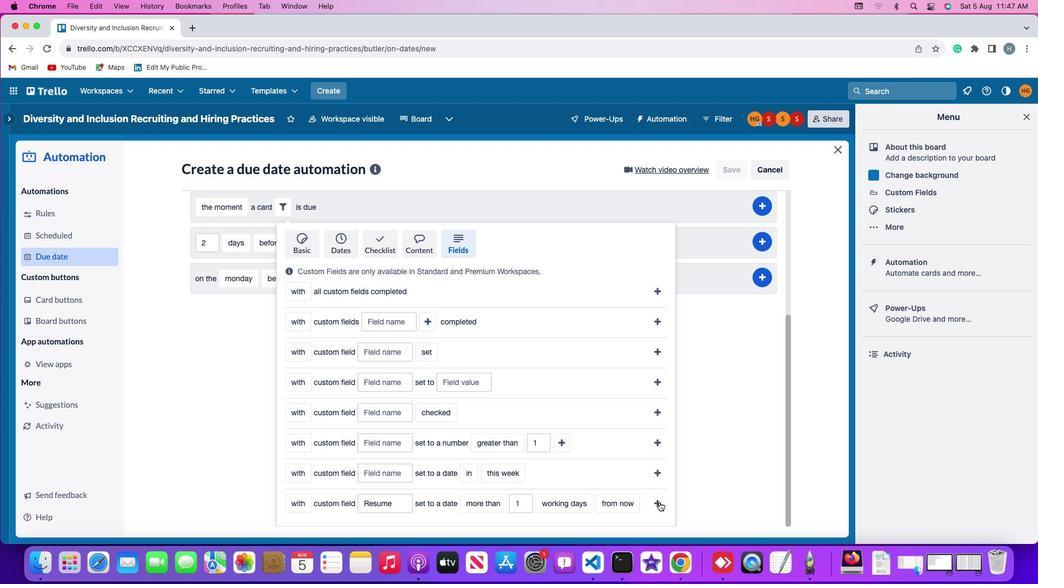 
Action: Mouse pressed left at (659, 502)
Screenshot: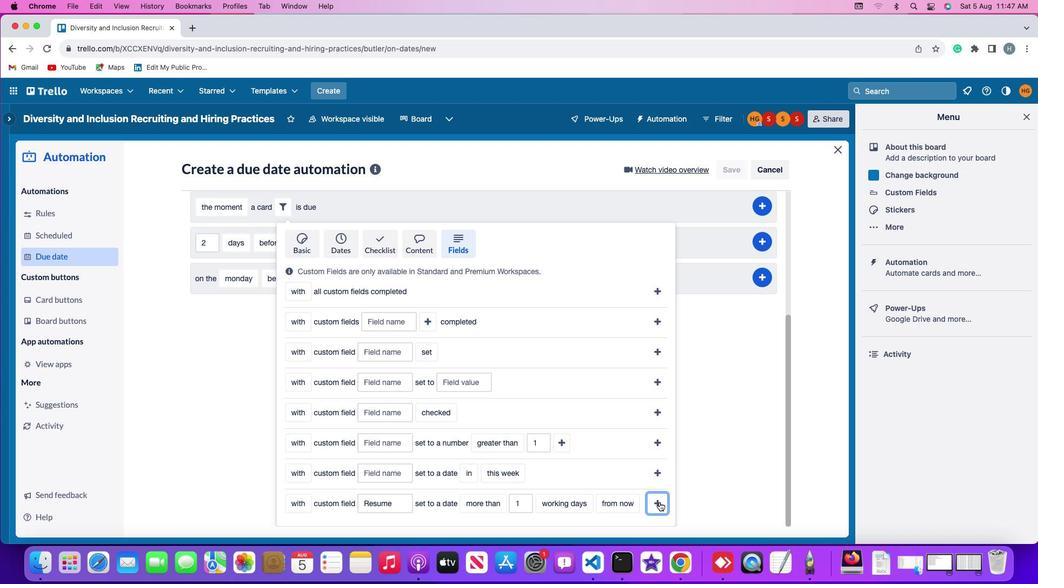 
Action: Mouse moved to (767, 398)
Screenshot: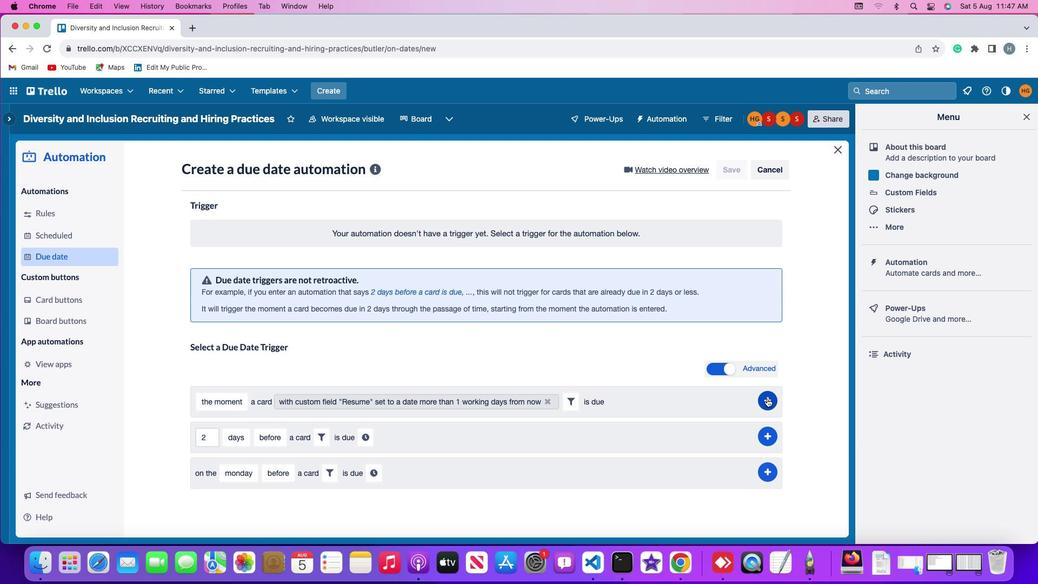 
Action: Mouse pressed left at (767, 398)
Screenshot: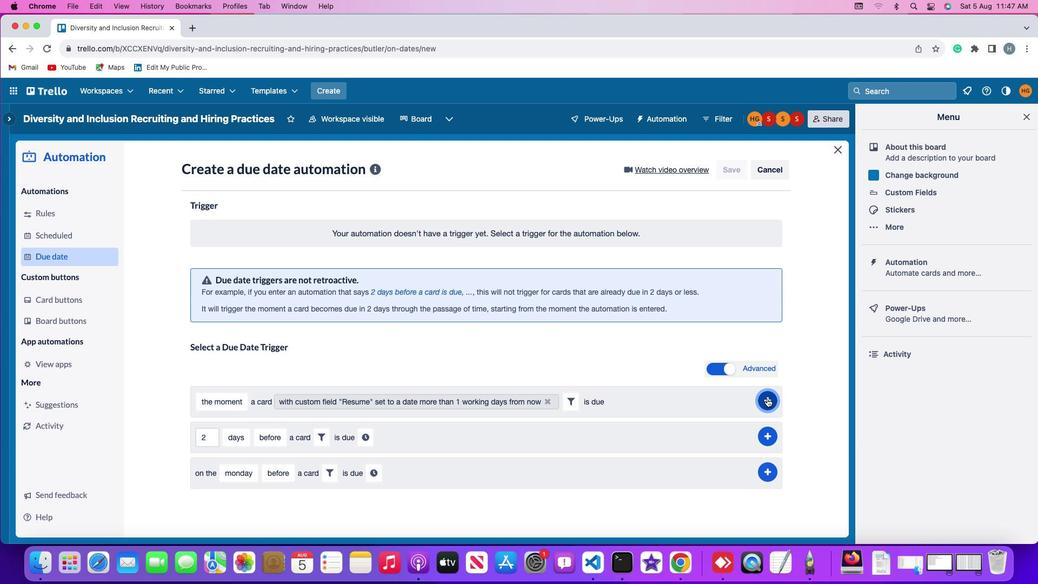 
Action: Mouse moved to (803, 351)
Screenshot: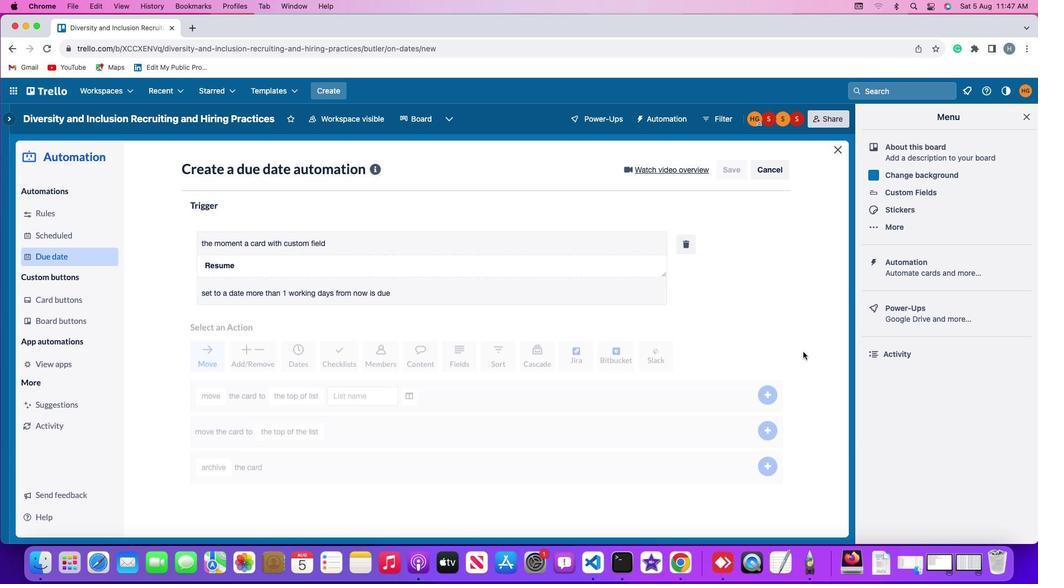 
